 Task: Add Burt's Bees Orange Blossom And Pistachio Hand Cream to the cart.
Action: Mouse moved to (803, 301)
Screenshot: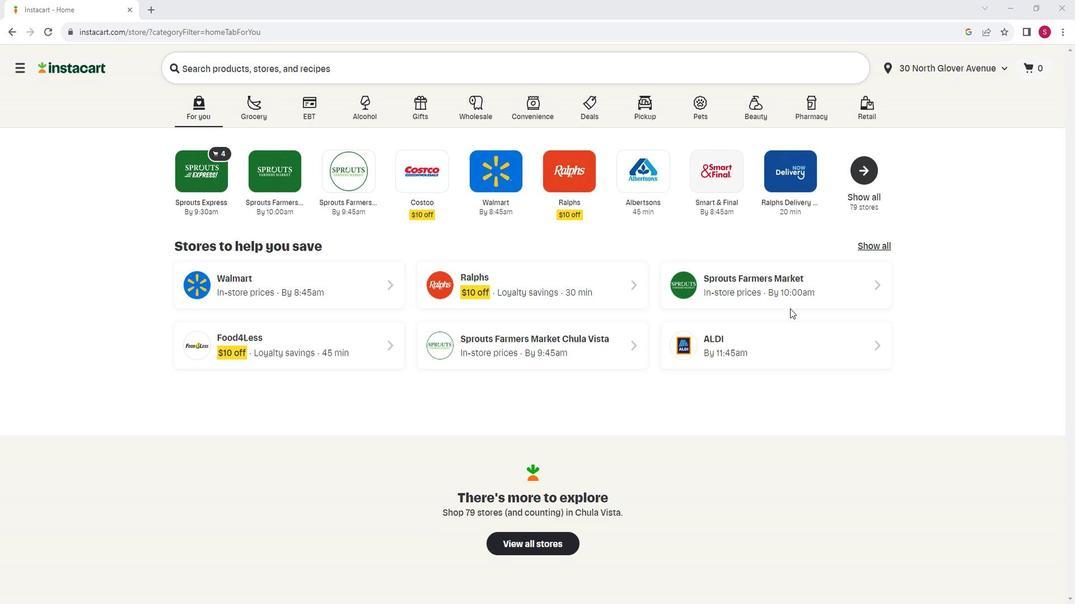 
Action: Mouse pressed left at (803, 301)
Screenshot: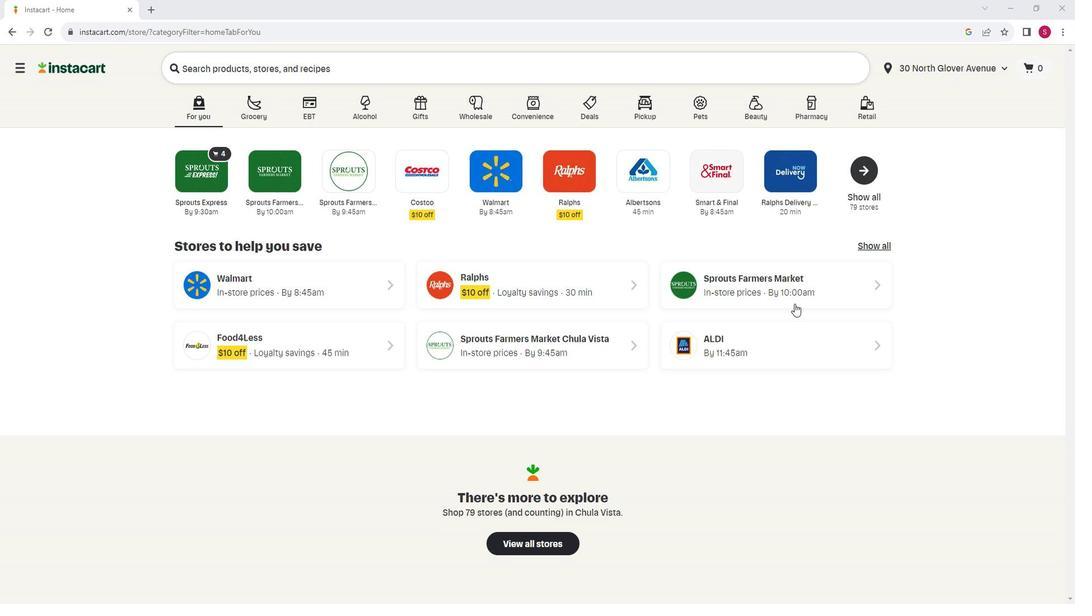 
Action: Mouse moved to (53, 376)
Screenshot: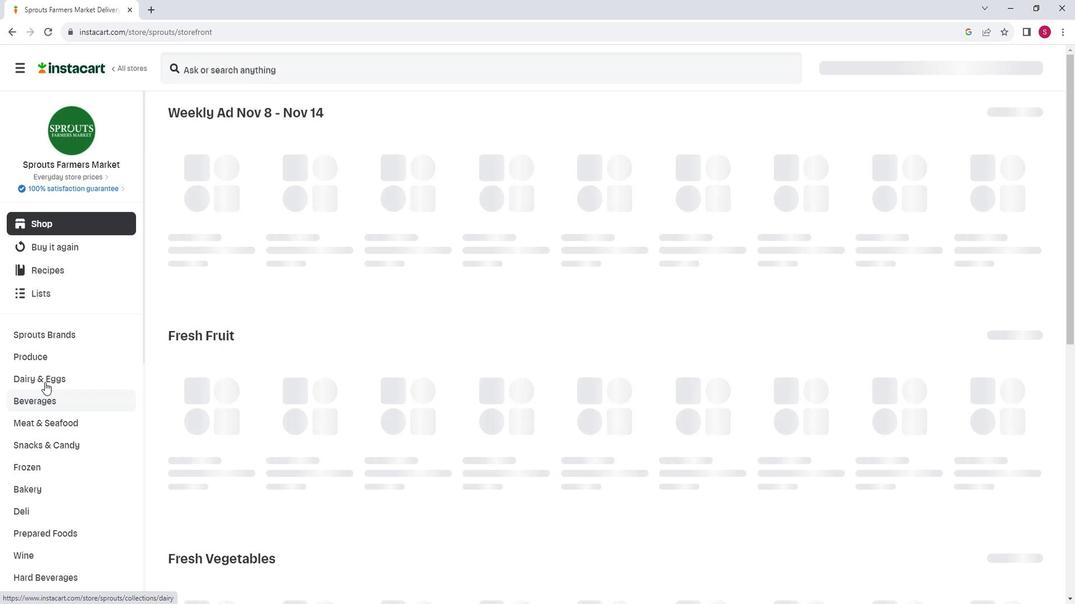 
Action: Mouse scrolled (53, 376) with delta (0, 0)
Screenshot: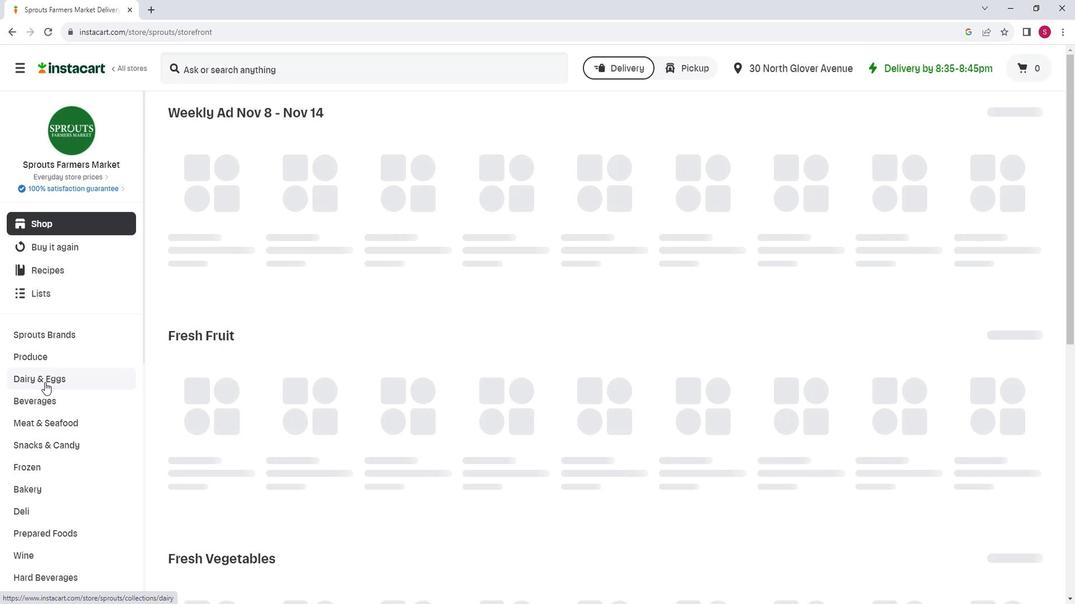 
Action: Mouse scrolled (53, 376) with delta (0, 0)
Screenshot: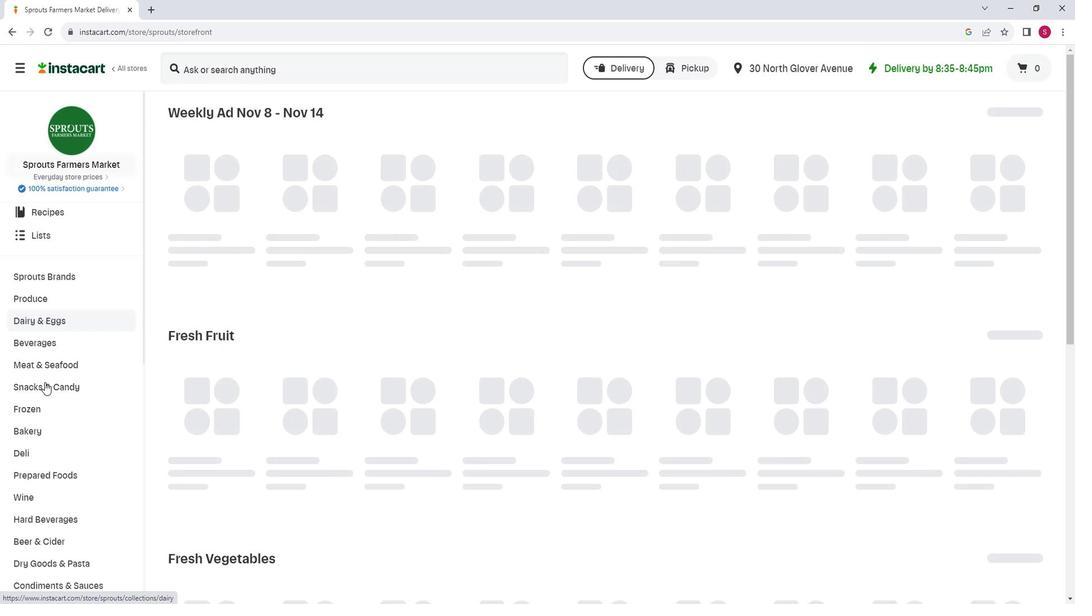 
Action: Mouse scrolled (53, 376) with delta (0, 0)
Screenshot: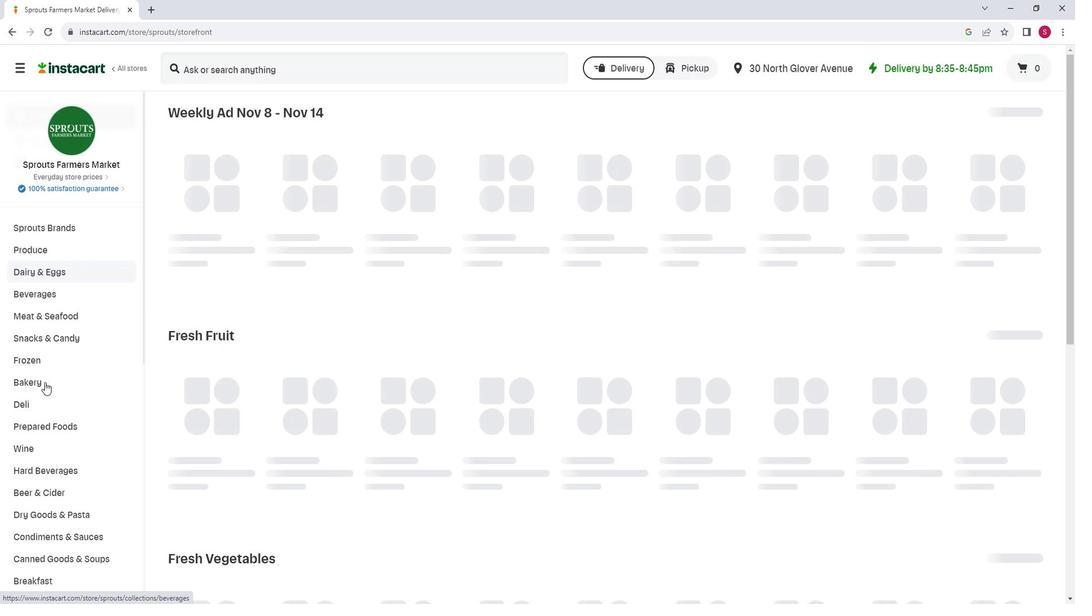 
Action: Mouse scrolled (53, 376) with delta (0, 0)
Screenshot: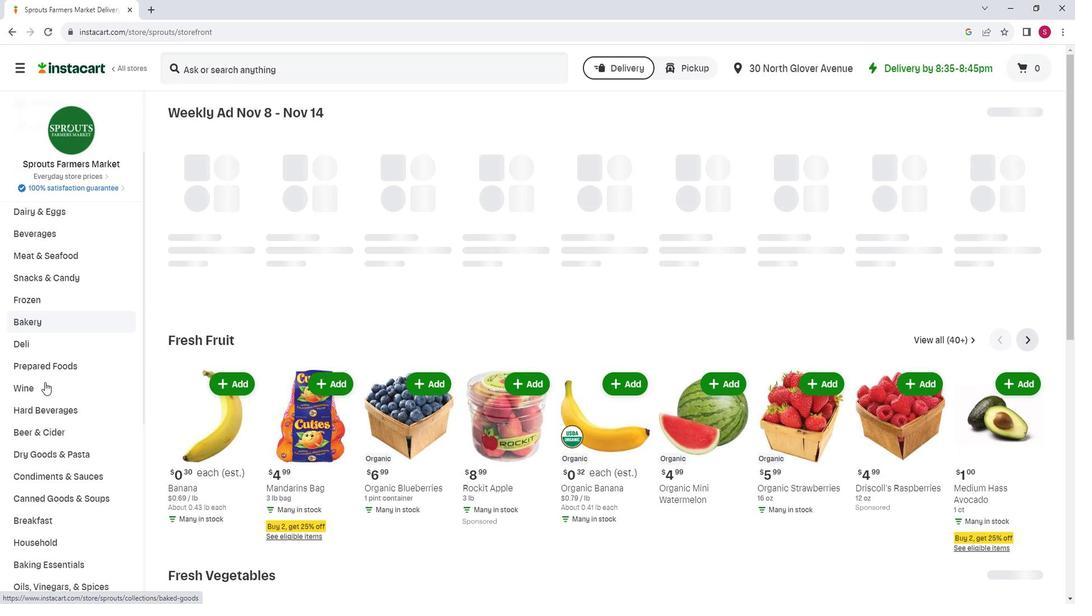 
Action: Mouse moved to (65, 460)
Screenshot: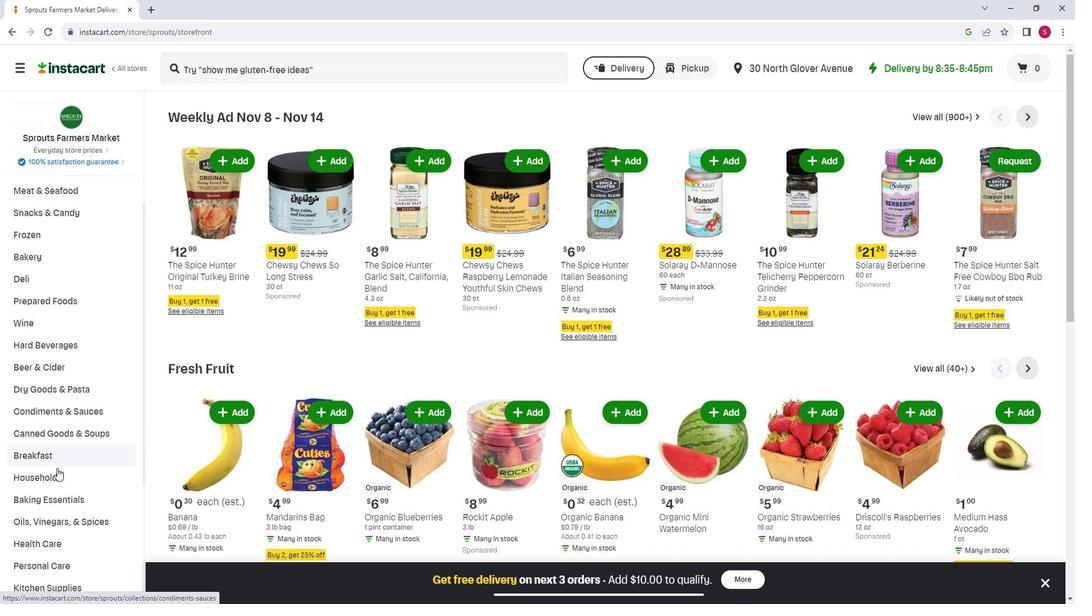 
Action: Mouse scrolled (65, 459) with delta (0, 0)
Screenshot: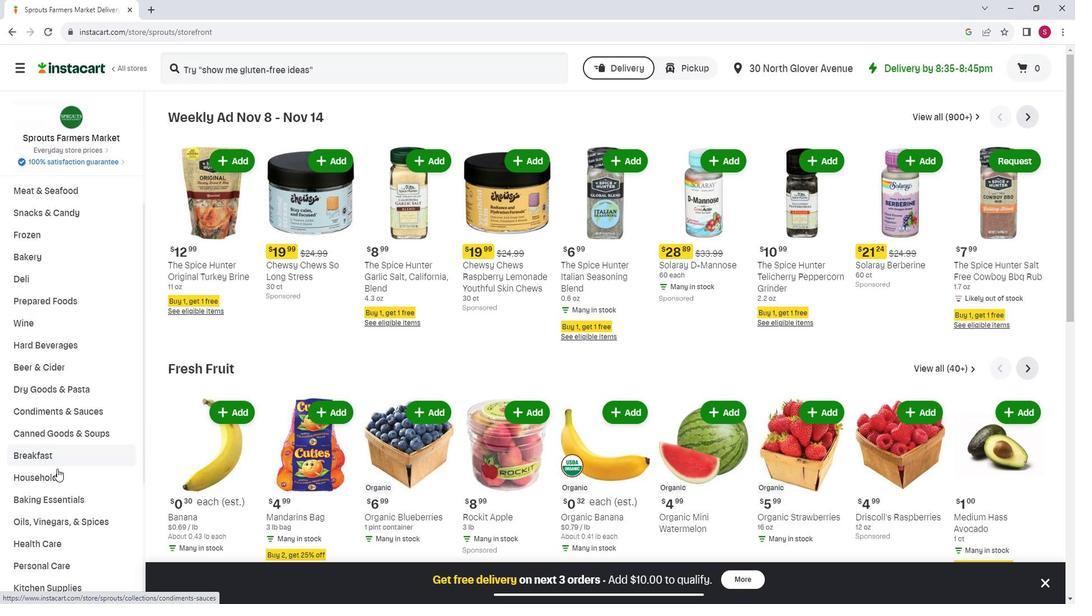 
Action: Mouse moved to (64, 494)
Screenshot: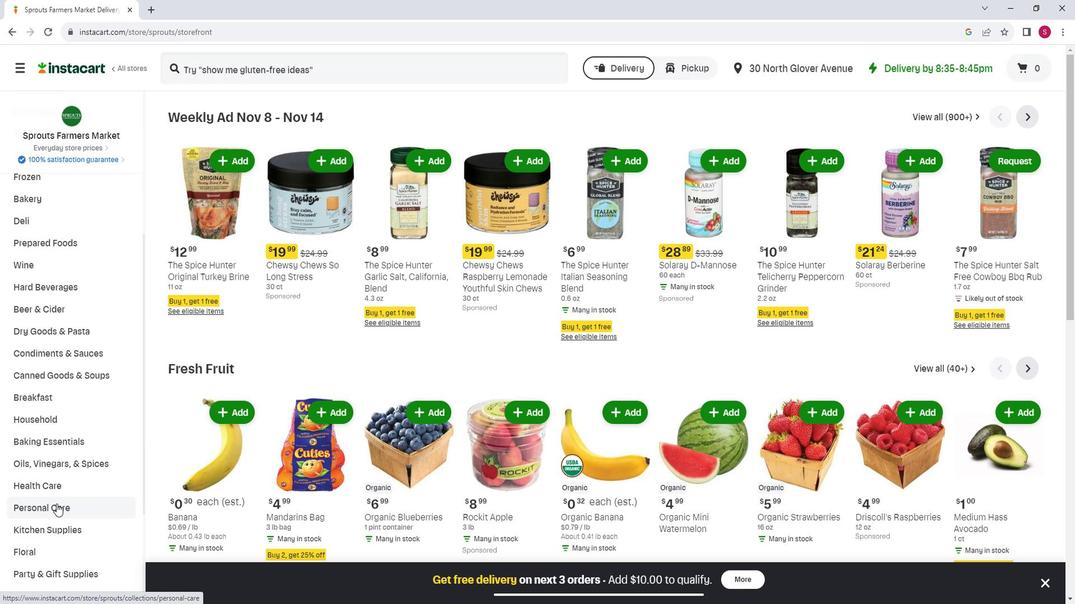 
Action: Mouse pressed left at (64, 494)
Screenshot: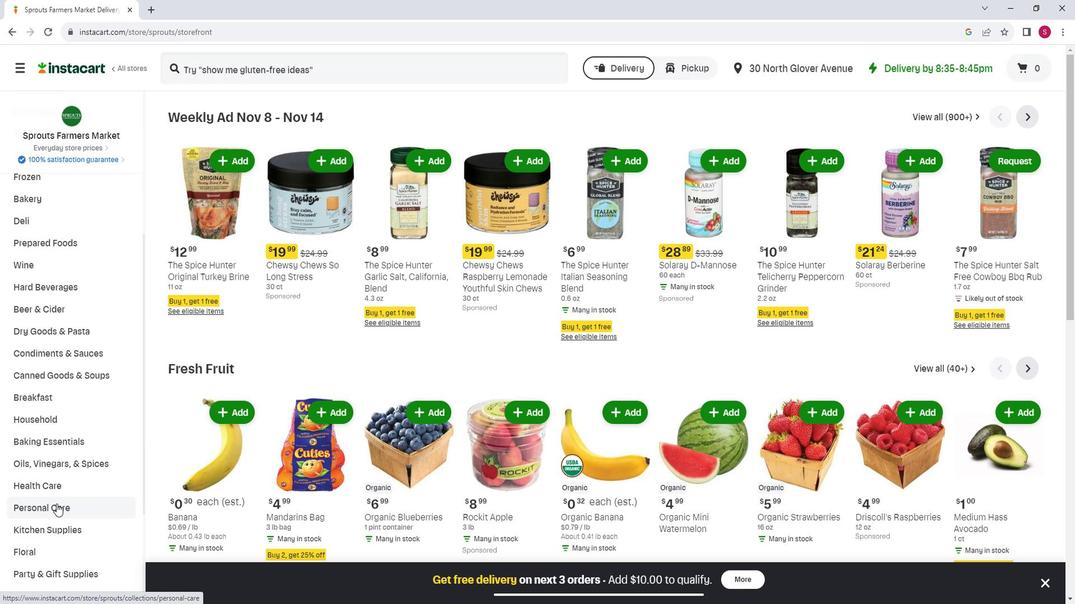 
Action: Mouse moved to (283, 150)
Screenshot: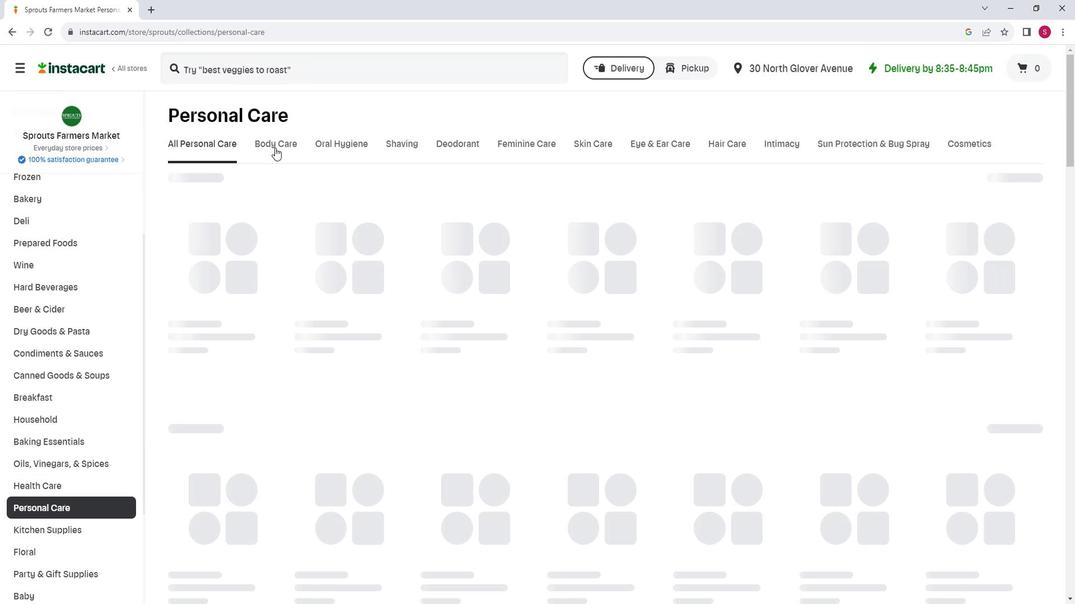 
Action: Mouse pressed left at (283, 150)
Screenshot: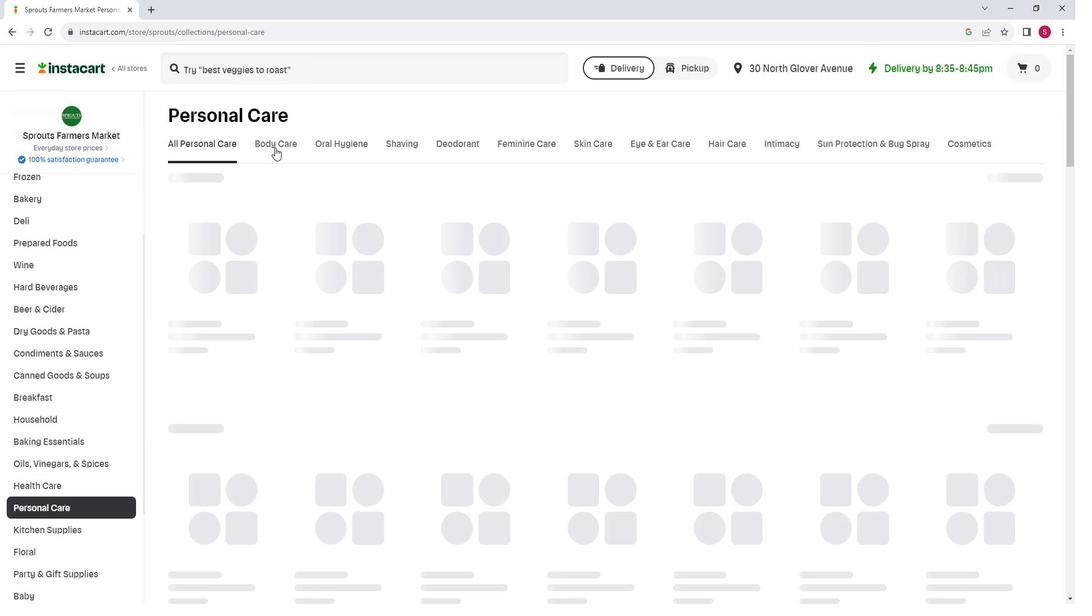 
Action: Mouse moved to (476, 192)
Screenshot: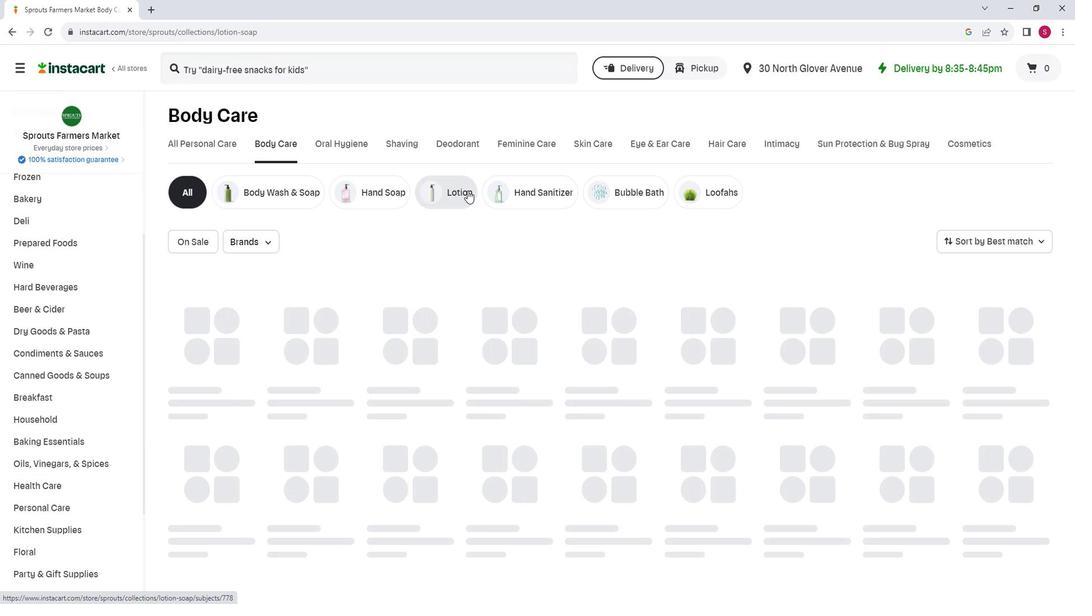 
Action: Mouse pressed left at (476, 192)
Screenshot: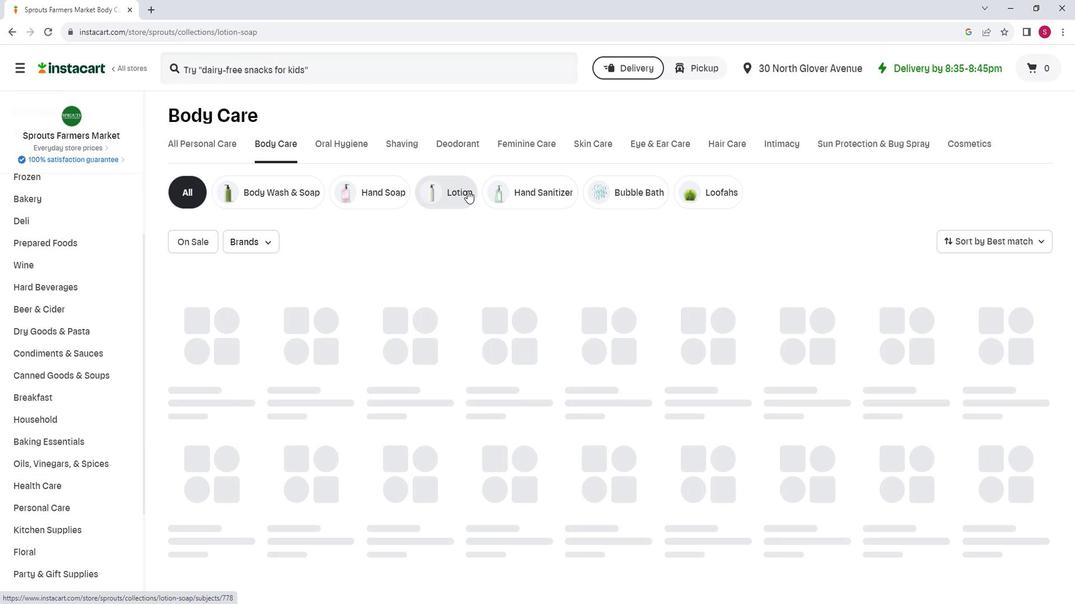 
Action: Mouse moved to (341, 77)
Screenshot: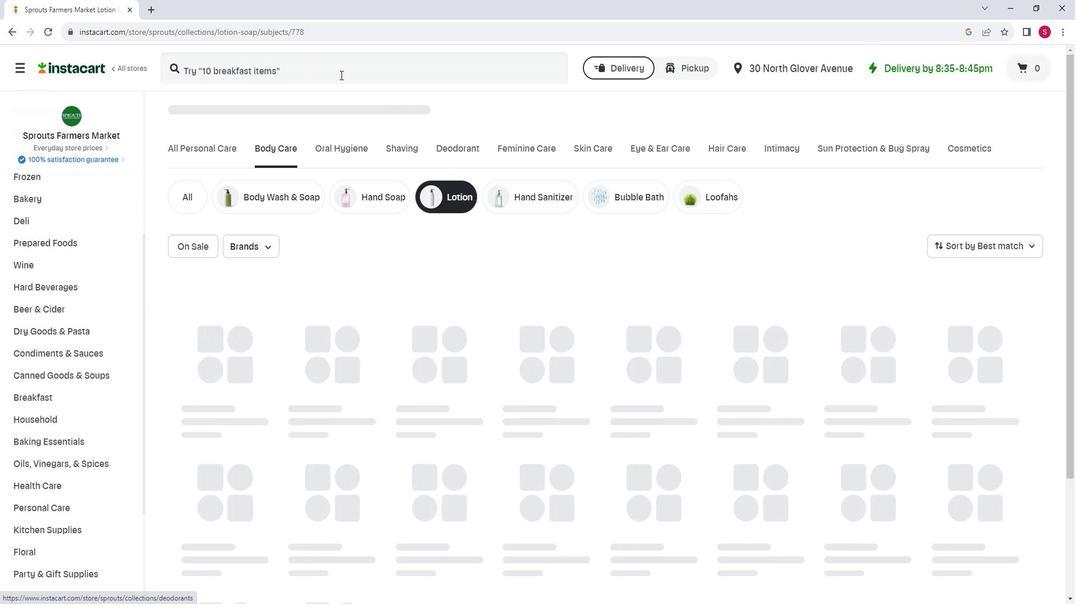 
Action: Mouse pressed left at (341, 77)
Screenshot: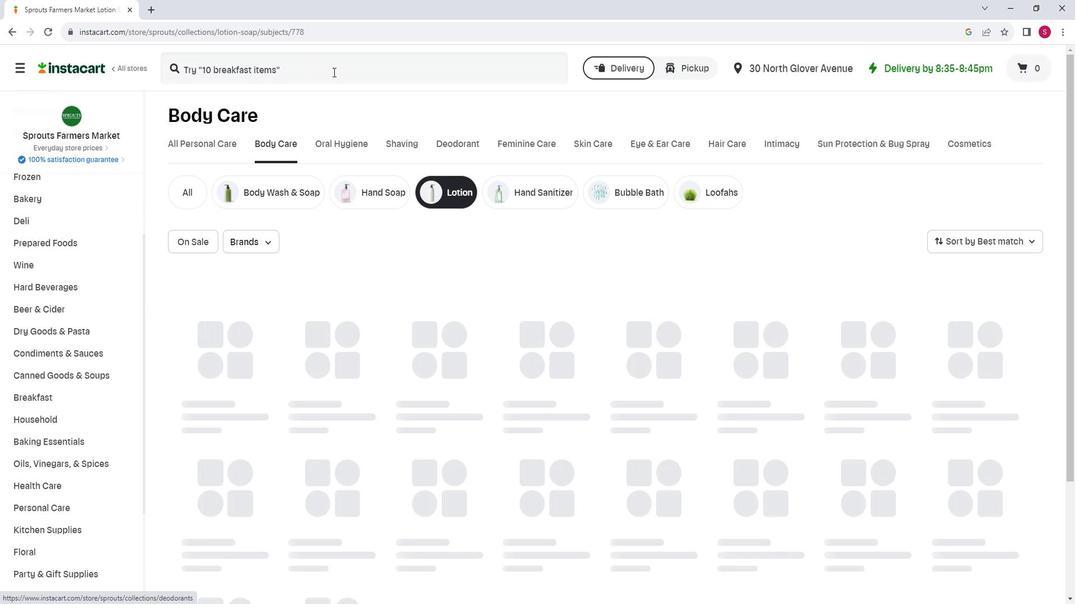 
Action: Mouse moved to (342, 76)
Screenshot: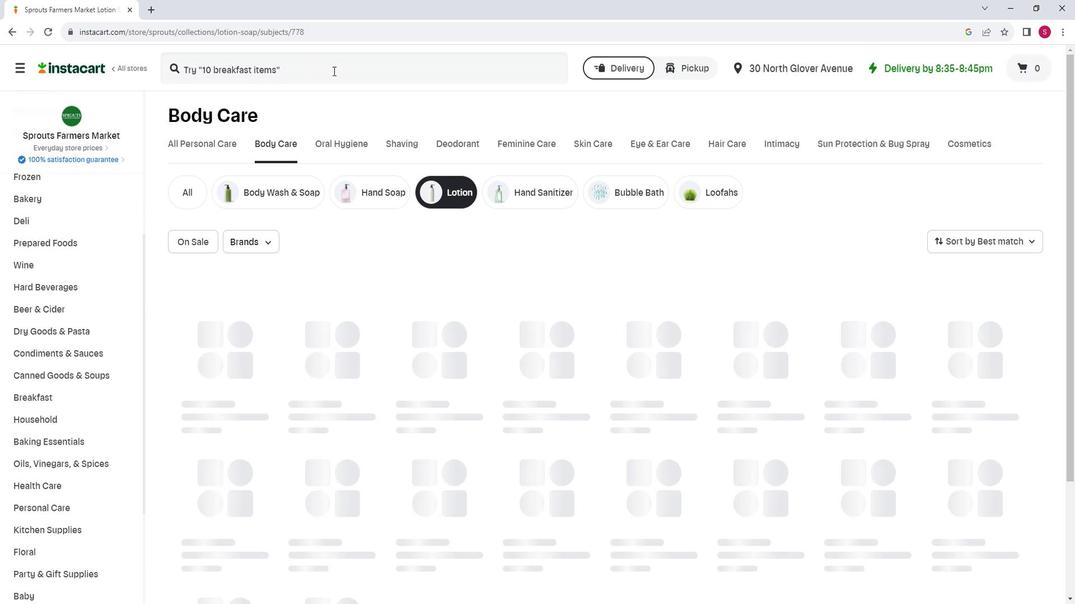 
Action: Mouse pressed left at (342, 76)
Screenshot: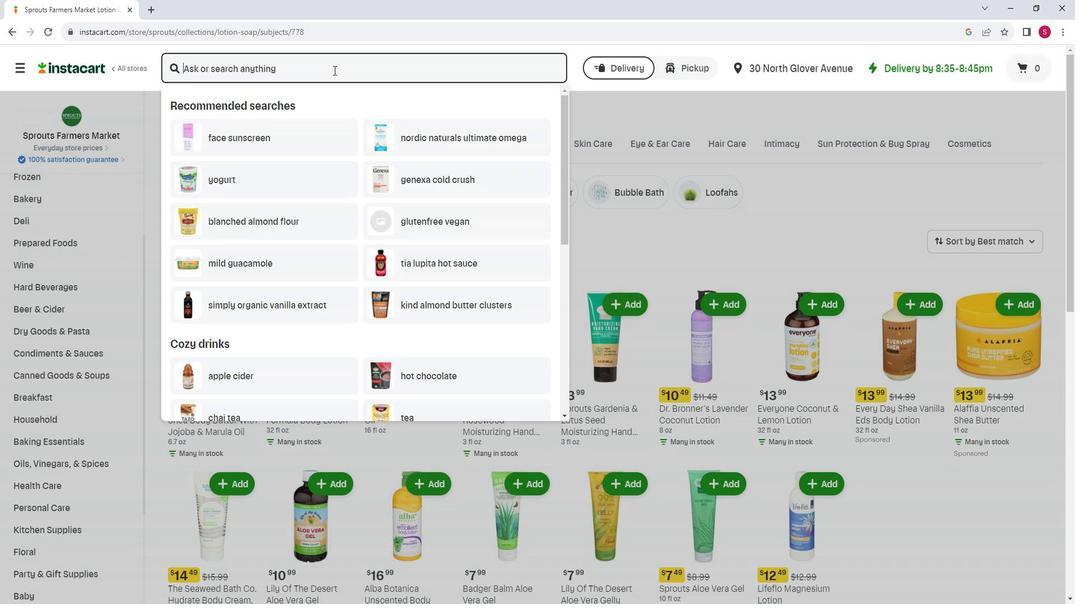 
Action: Key pressed <Key.shift>Burt's<Key.space><Key.shift>Bees<Key.space><Key.shift>Orange<Key.space><Key.shift>Blossom<Key.space><Key.shift>And<Key.space><Key.shift><Key.shift><Key.shift><Key.shift>O<Key.backspace><Key.shift>Pistachio<Key.space><Key.shift>Hand<Key.space><Key.shift>Cream<Key.enter>
Screenshot: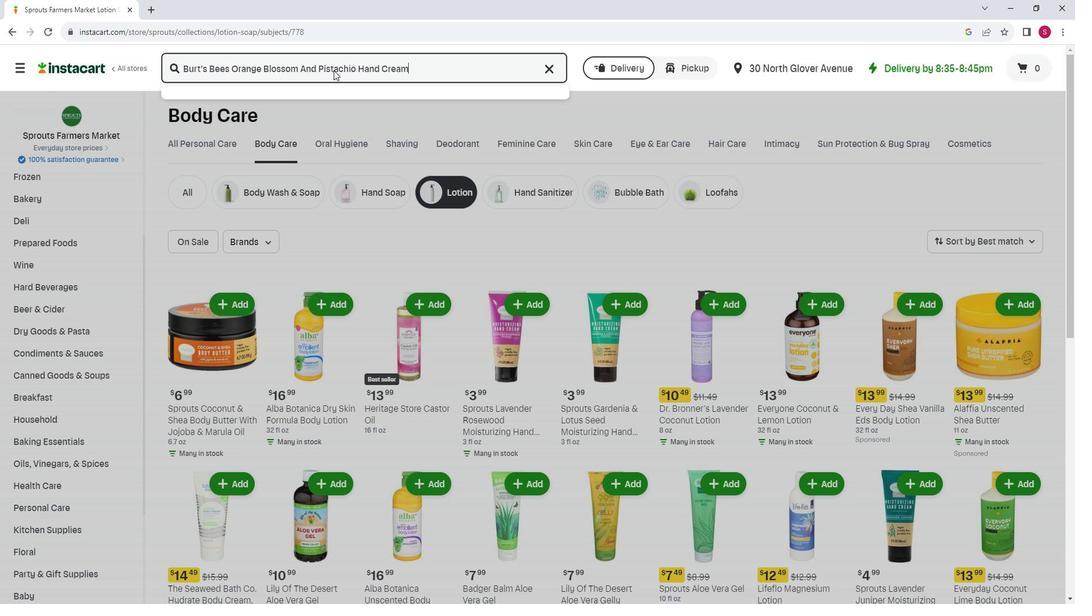 
Action: Mouse moved to (329, 164)
Screenshot: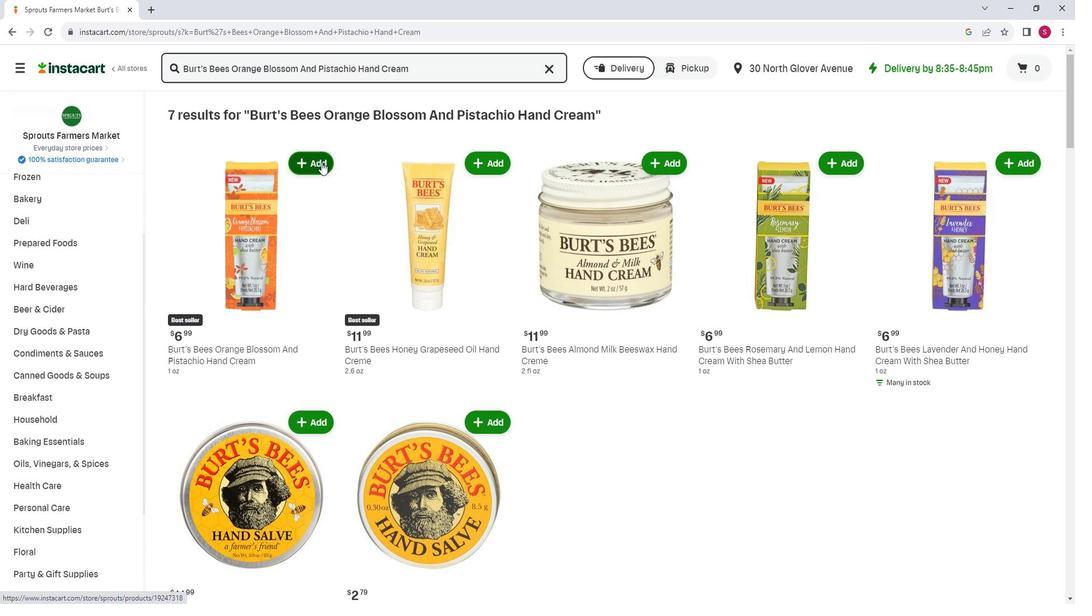 
Action: Mouse pressed left at (329, 164)
Screenshot: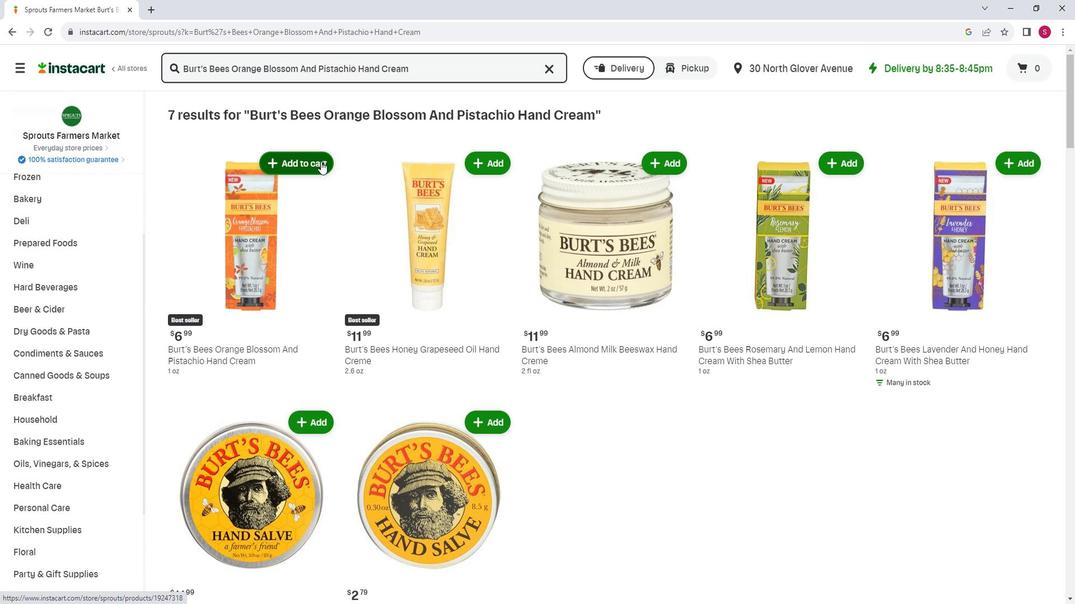 
Action: Mouse moved to (375, 155)
Screenshot: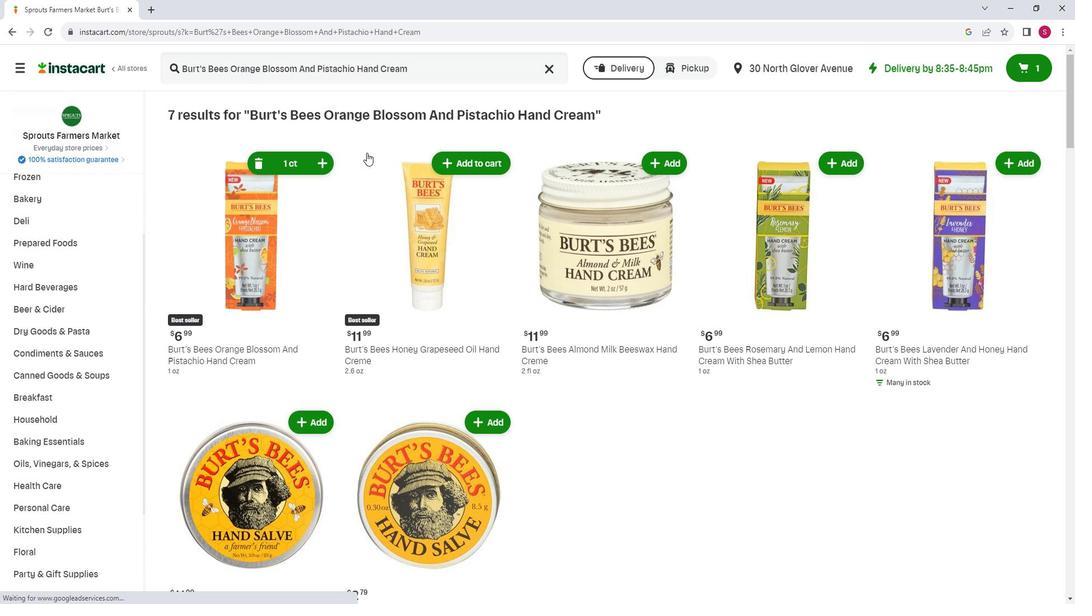 
